 Task: Find out when the last Metromover Inner Loop train is departing from Government Center to Brickell.
Action: Mouse moved to (216, 52)
Screenshot: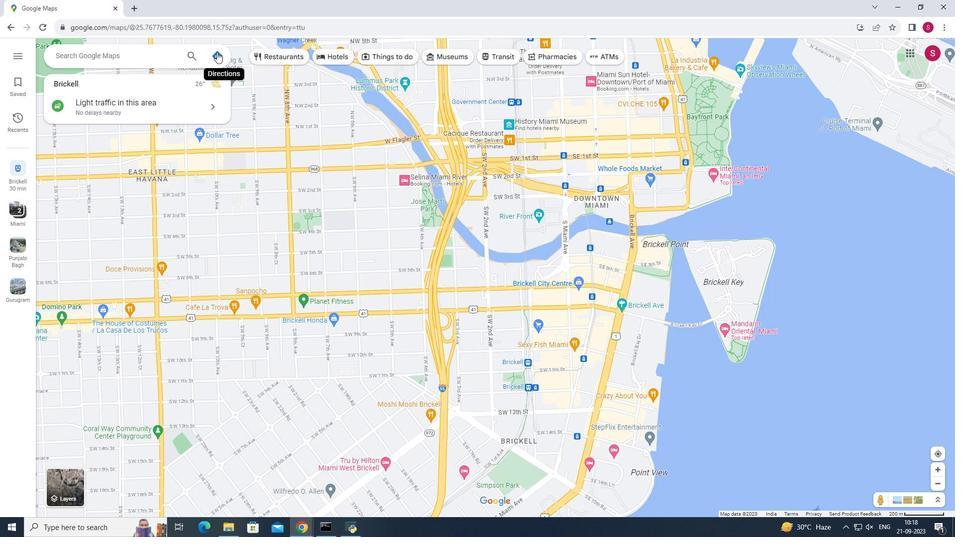 
Action: Mouse pressed left at (216, 52)
Screenshot: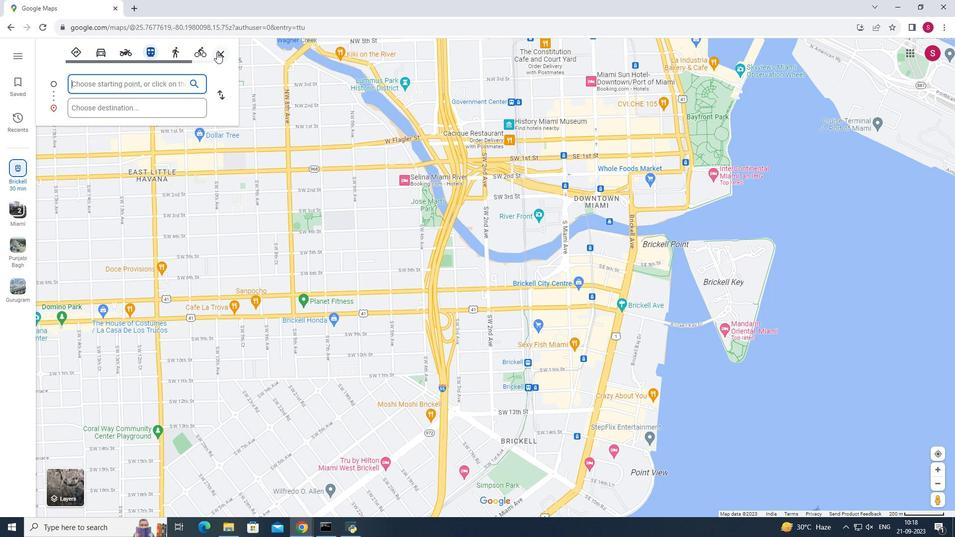 
Action: Mouse moved to (161, 82)
Screenshot: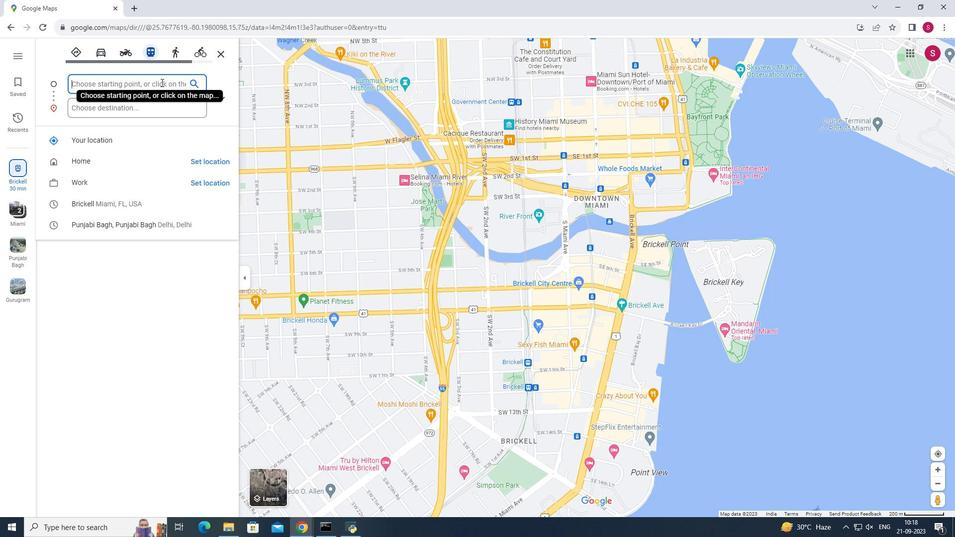 
Action: Mouse pressed left at (161, 82)
Screenshot: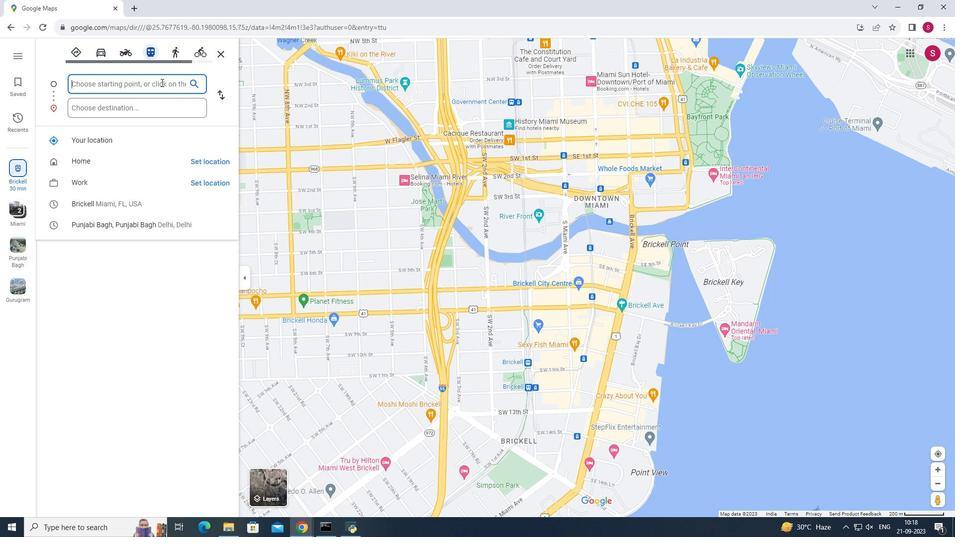 
Action: Key pressed <Key.shift><Key.shift><Key.shift><Key.shift><Key.shift><Key.shift><Key.shift><Key.shift><Key.shift><Key.shift><Key.shift><Key.shift>Government<Key.space><Key.shift>Center<Key.space>
Screenshot: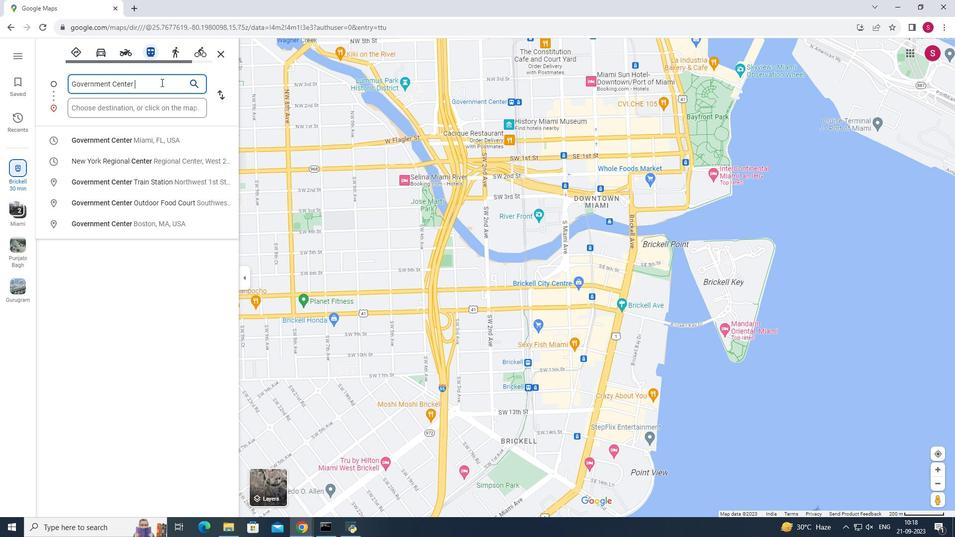 
Action: Mouse moved to (160, 104)
Screenshot: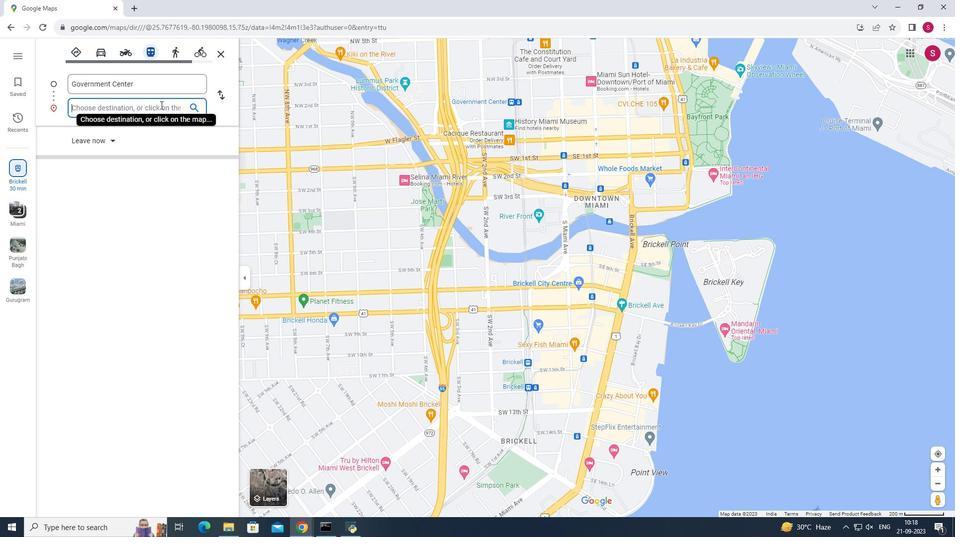
Action: Mouse pressed left at (160, 104)
Screenshot: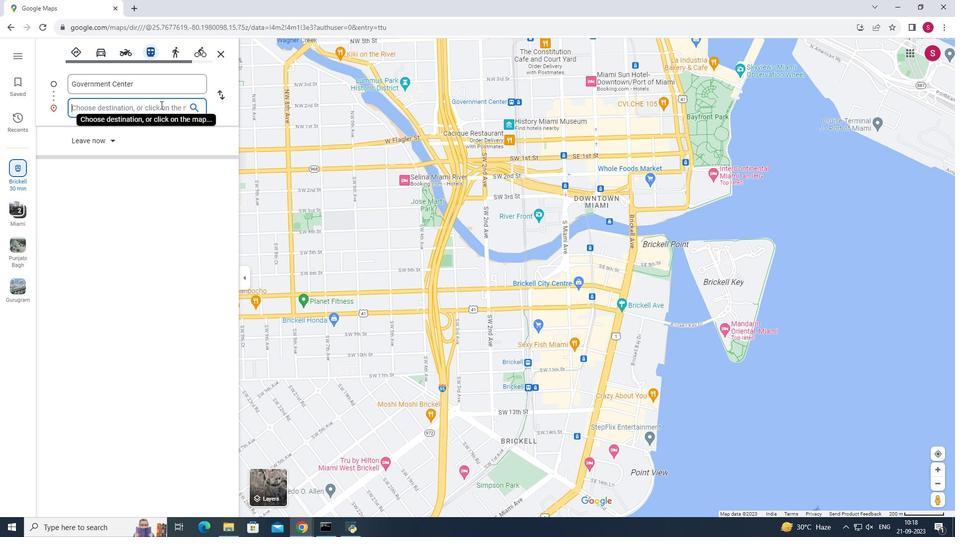 
Action: Key pressed <Key.shift><Key.shift><Key.shift>Brickell
Screenshot: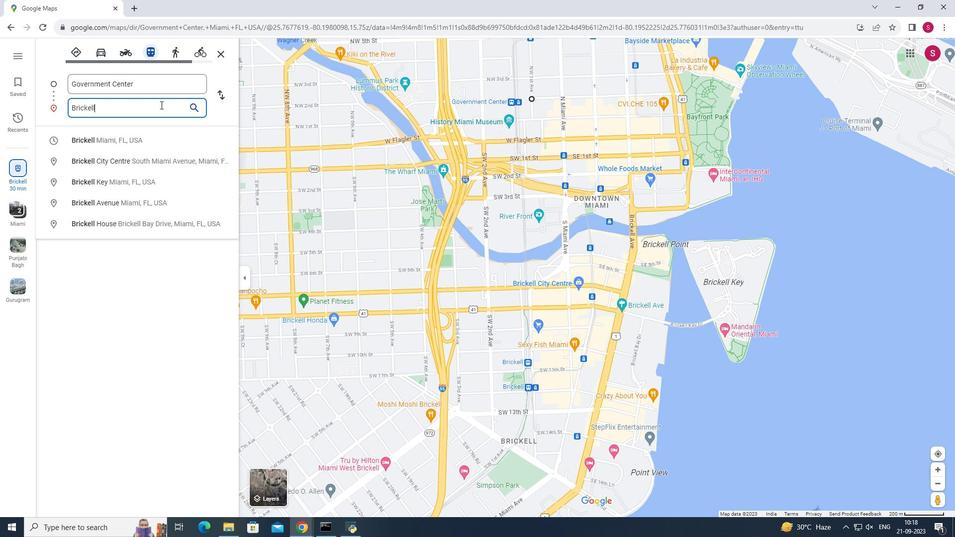 
Action: Mouse moved to (273, 123)
Screenshot: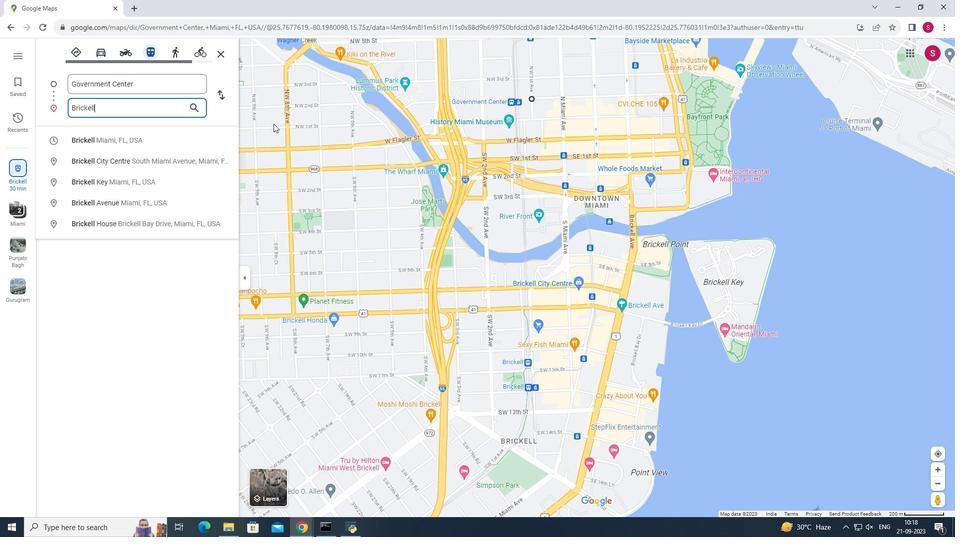 
Action: Key pressed <Key.enter>
Screenshot: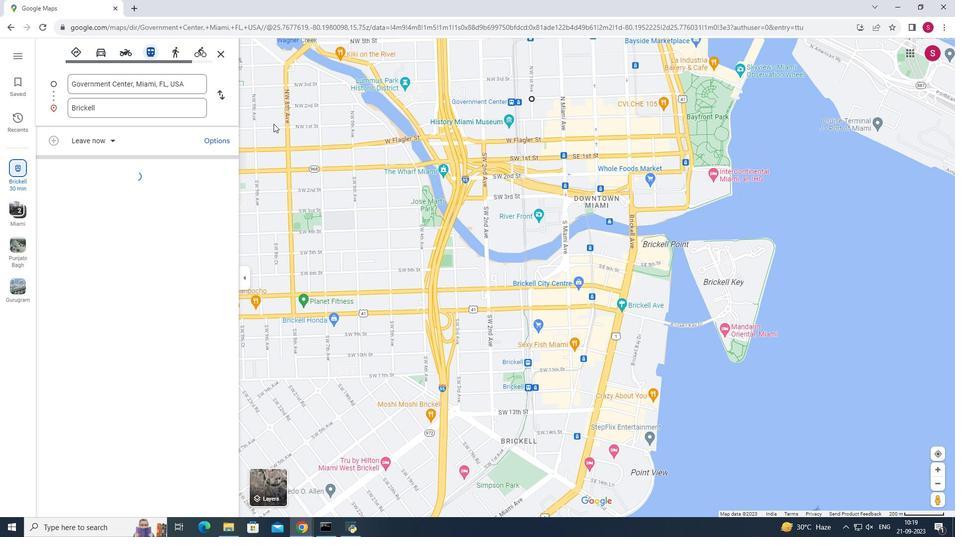 
Action: Mouse moved to (389, 126)
Screenshot: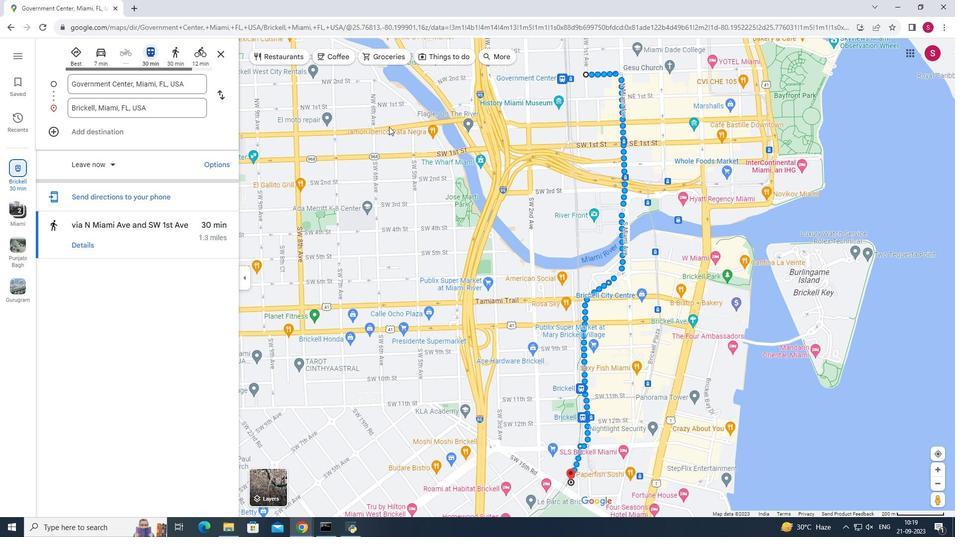 
Action: Mouse scrolled (389, 126) with delta (0, 0)
Screenshot: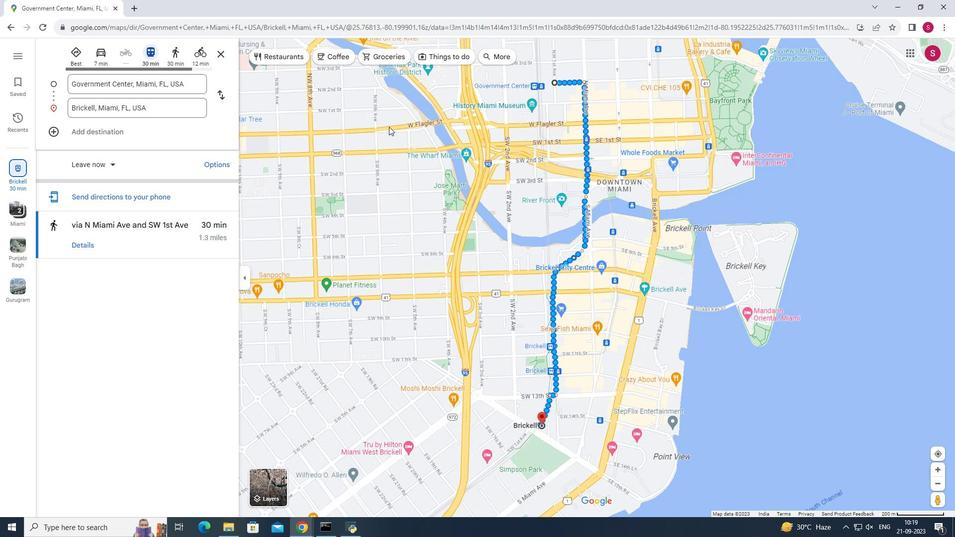 
Action: Mouse scrolled (389, 127) with delta (0, 0)
Screenshot: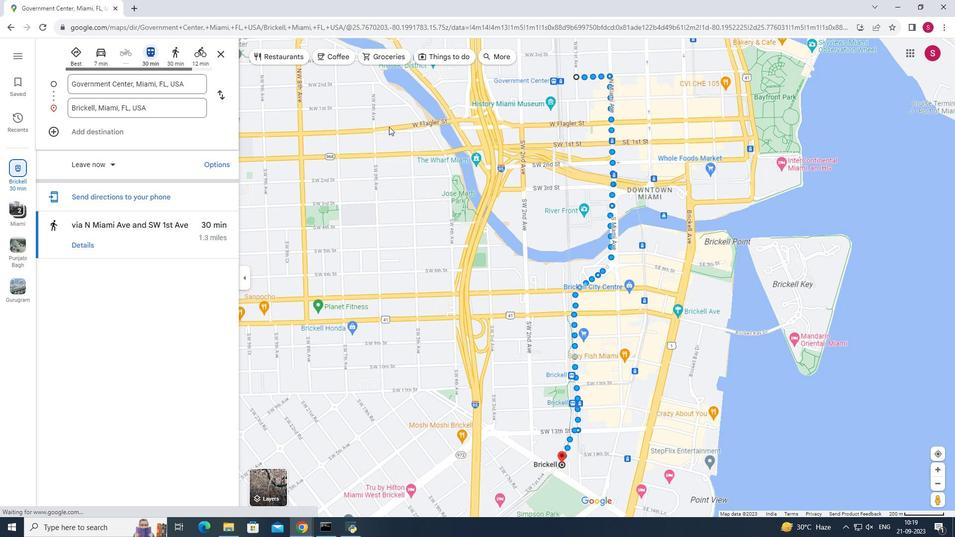 
Action: Mouse moved to (151, 53)
Screenshot: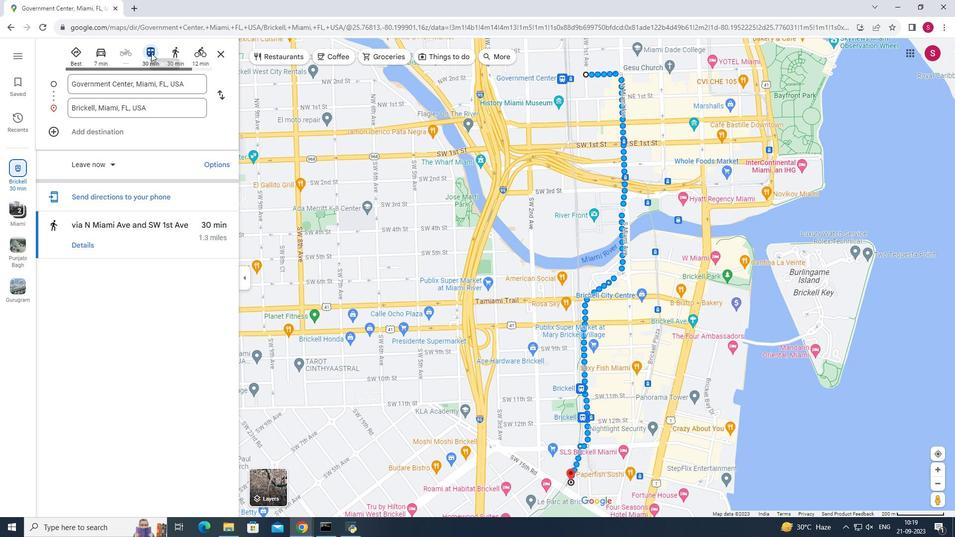 
Action: Mouse pressed left at (151, 53)
Screenshot: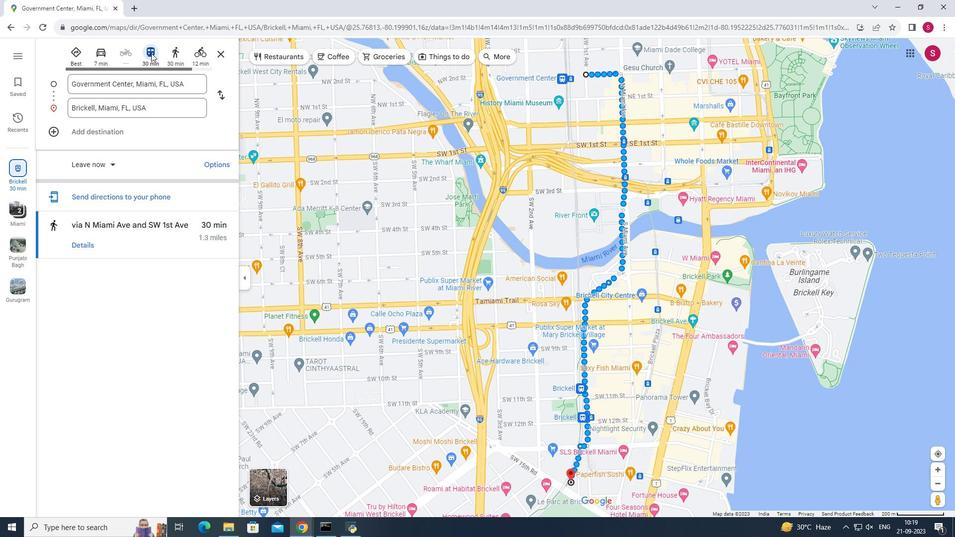
Action: Mouse moved to (112, 166)
Screenshot: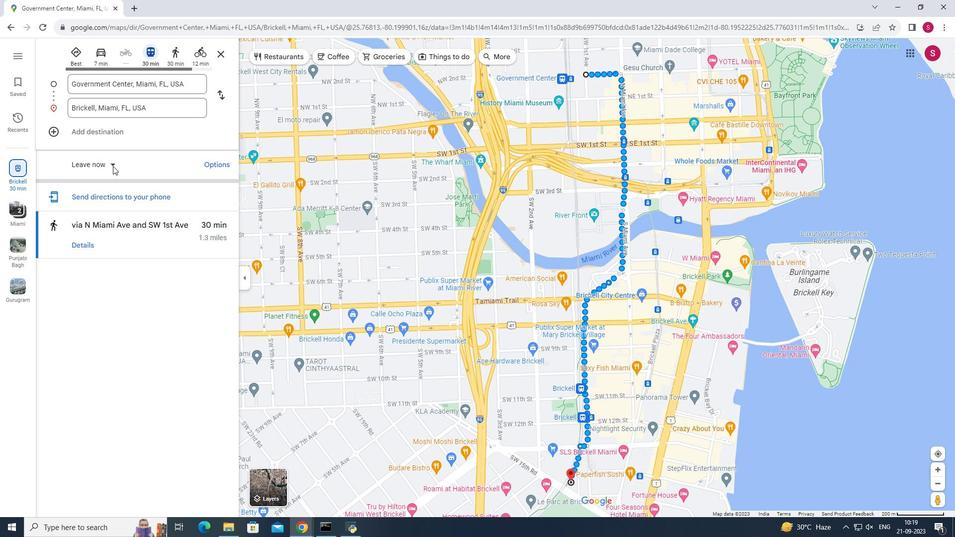 
Action: Mouse pressed left at (112, 166)
Screenshot: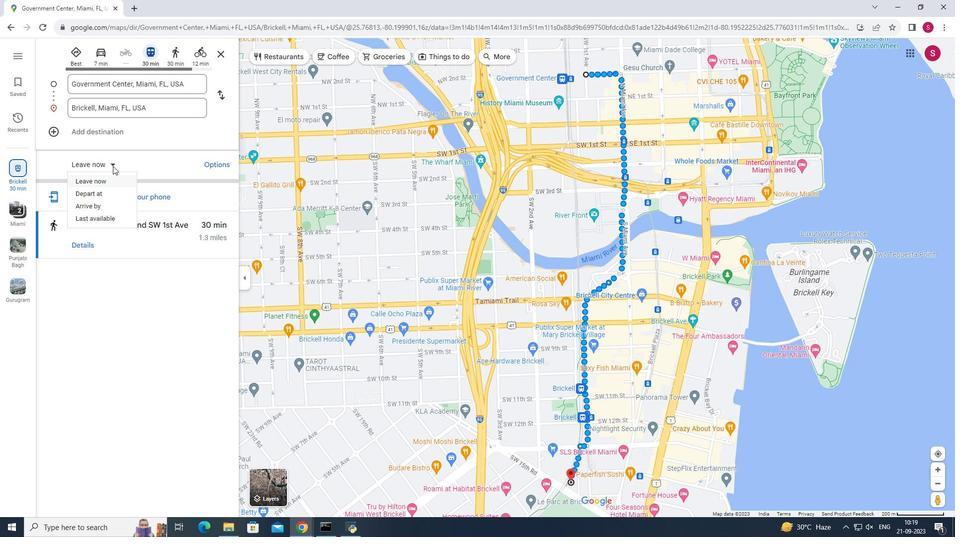 
Action: Mouse moved to (98, 218)
Screenshot: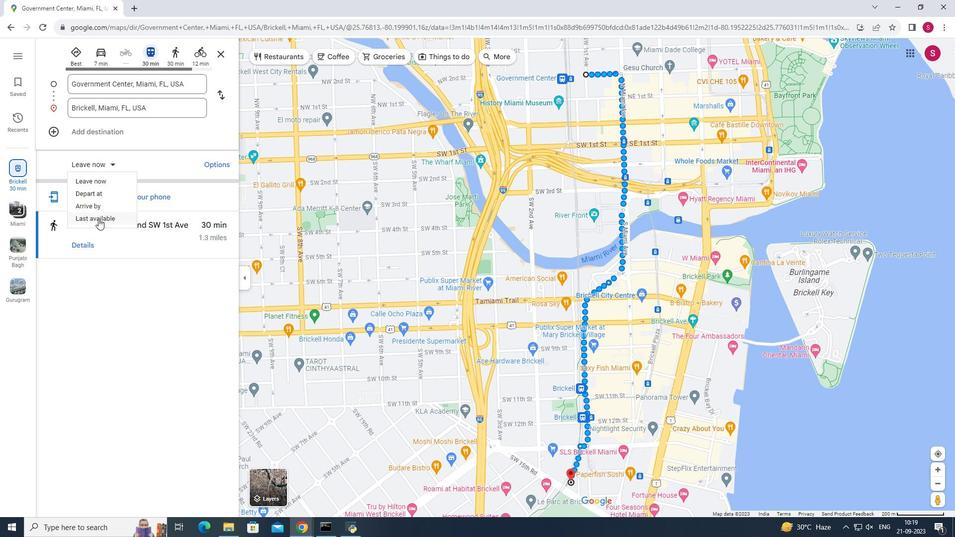 
Action: Mouse pressed left at (98, 218)
Screenshot: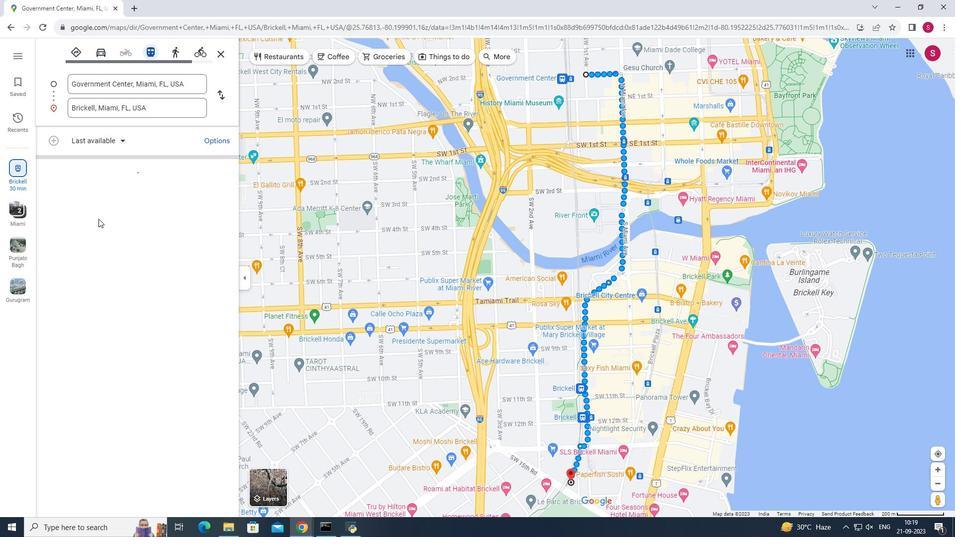 
Action: Mouse moved to (240, 217)
Screenshot: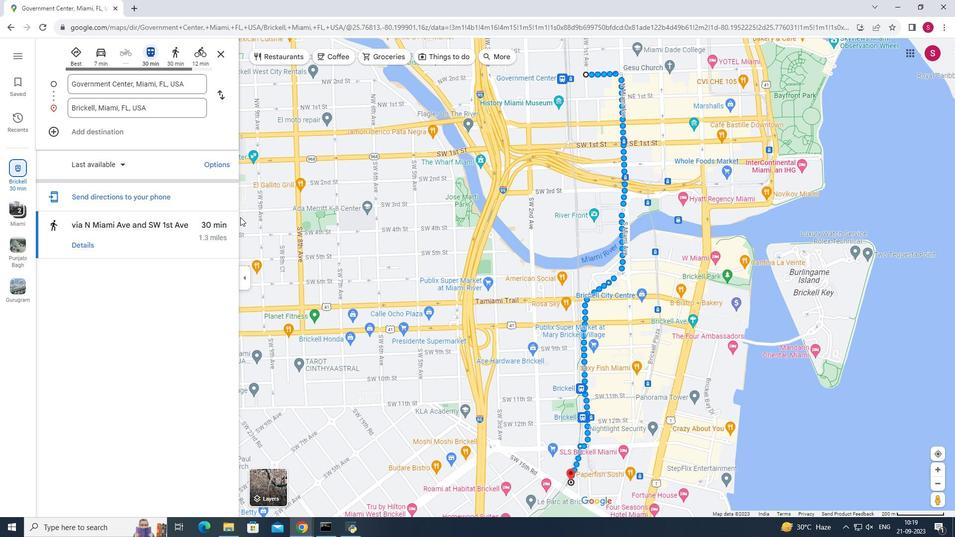 
